 Task: Create a sub task Gather and Analyse Requirements for the task  Improve website accessibility for users with visual impairments in the project TradeWorks , assign it to team member softage.10@softage.net and update the status of the sub task to  At Risk , set the priority of the sub task to Medium.
Action: Mouse moved to (77, 481)
Screenshot: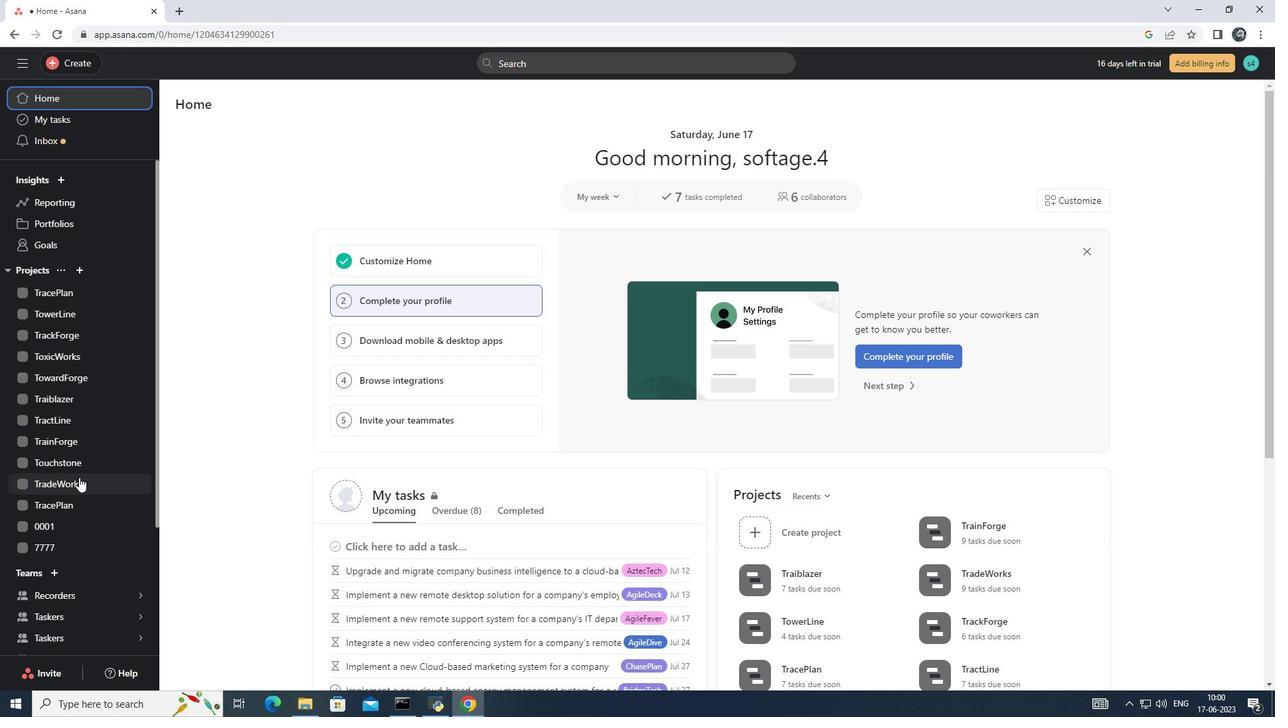 
Action: Mouse pressed left at (77, 481)
Screenshot: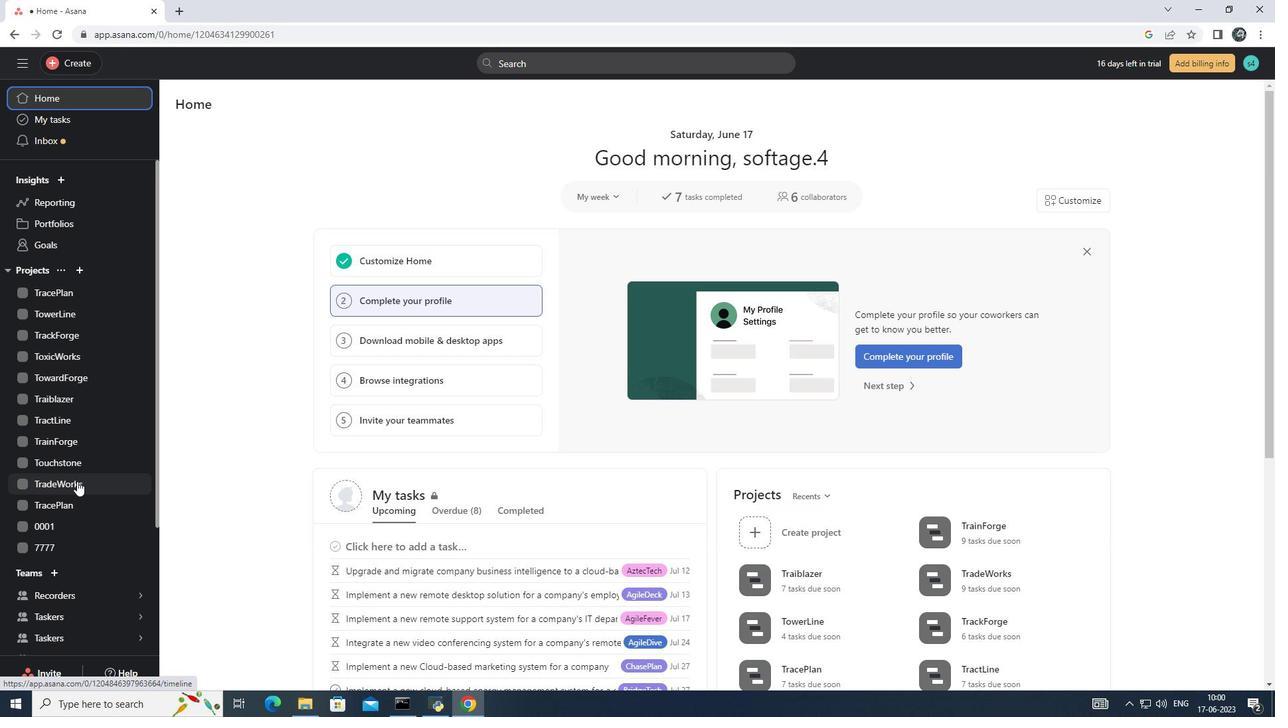 
Action: Mouse moved to (494, 320)
Screenshot: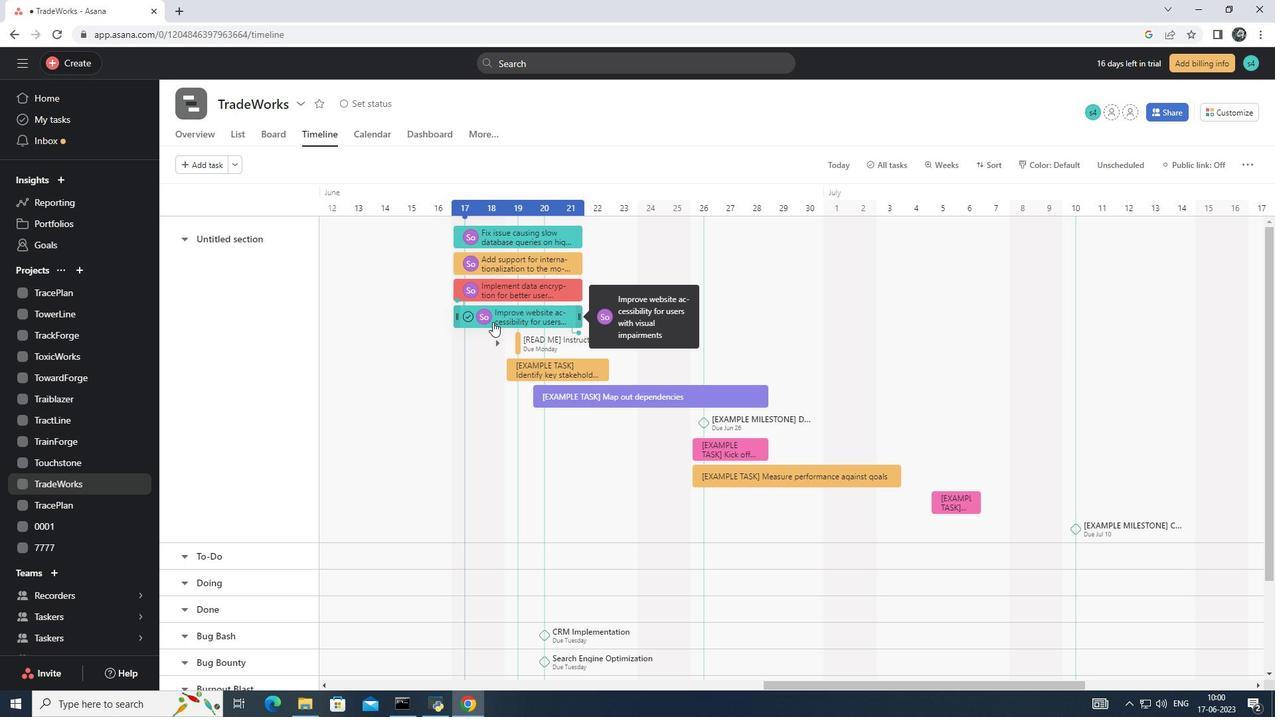 
Action: Mouse pressed left at (494, 320)
Screenshot: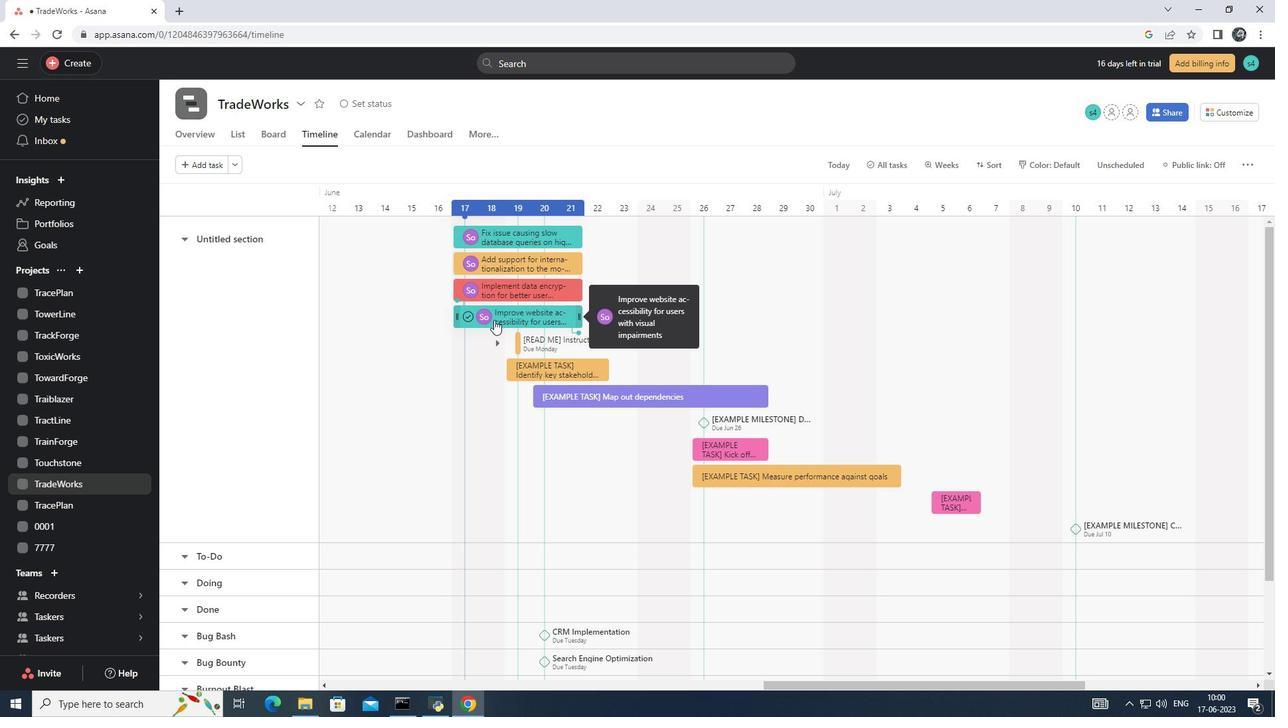 
Action: Mouse moved to (1038, 498)
Screenshot: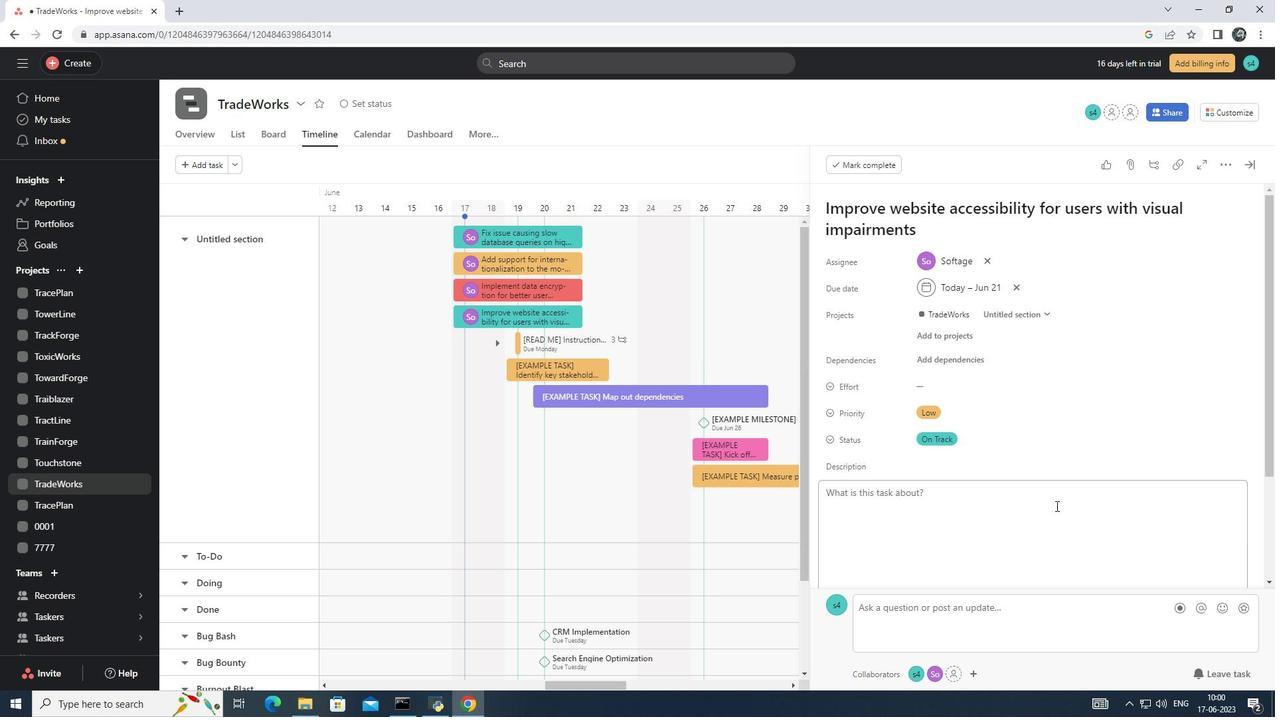 
Action: Mouse scrolled (1038, 497) with delta (0, 0)
Screenshot: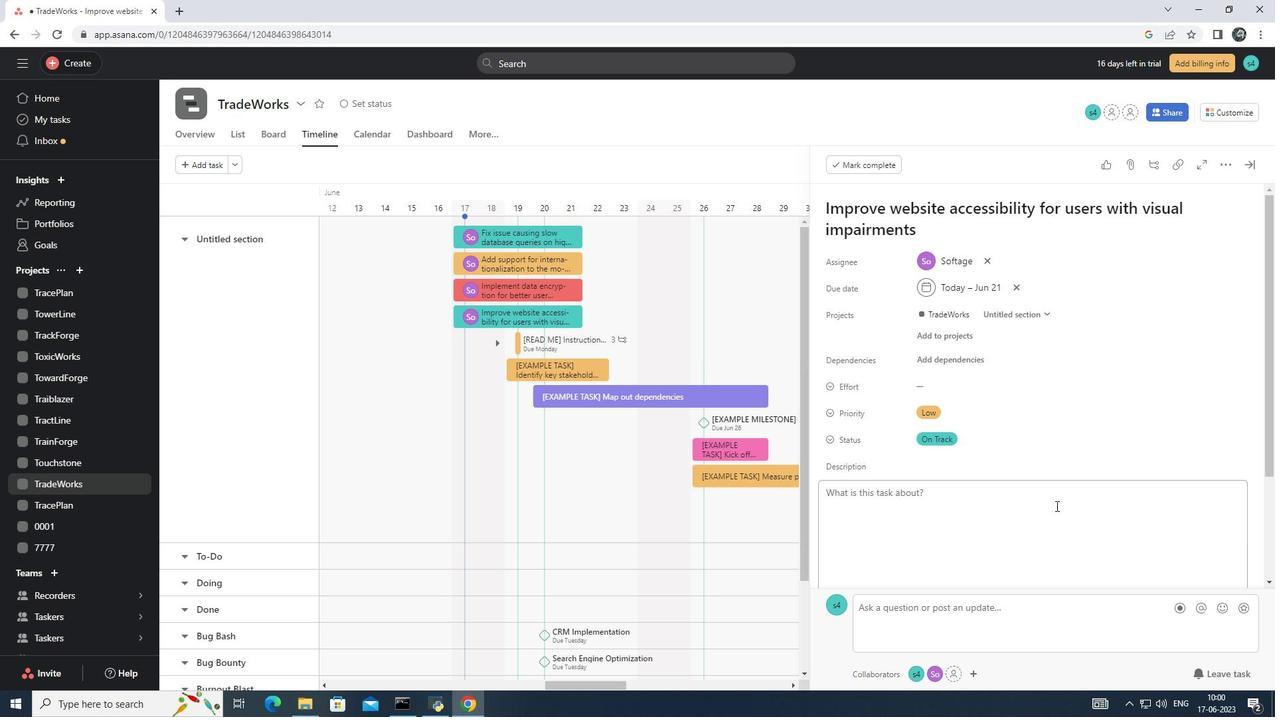
Action: Mouse moved to (1032, 498)
Screenshot: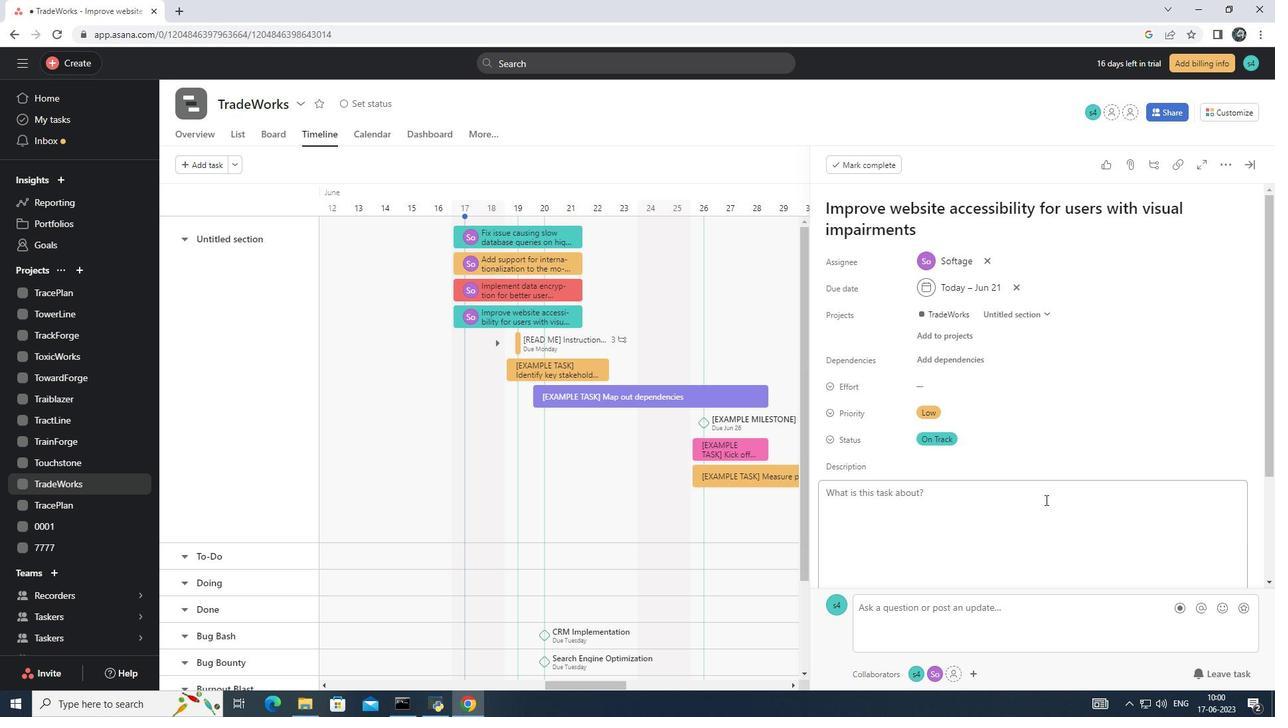 
Action: Mouse scrolled (1032, 497) with delta (0, 0)
Screenshot: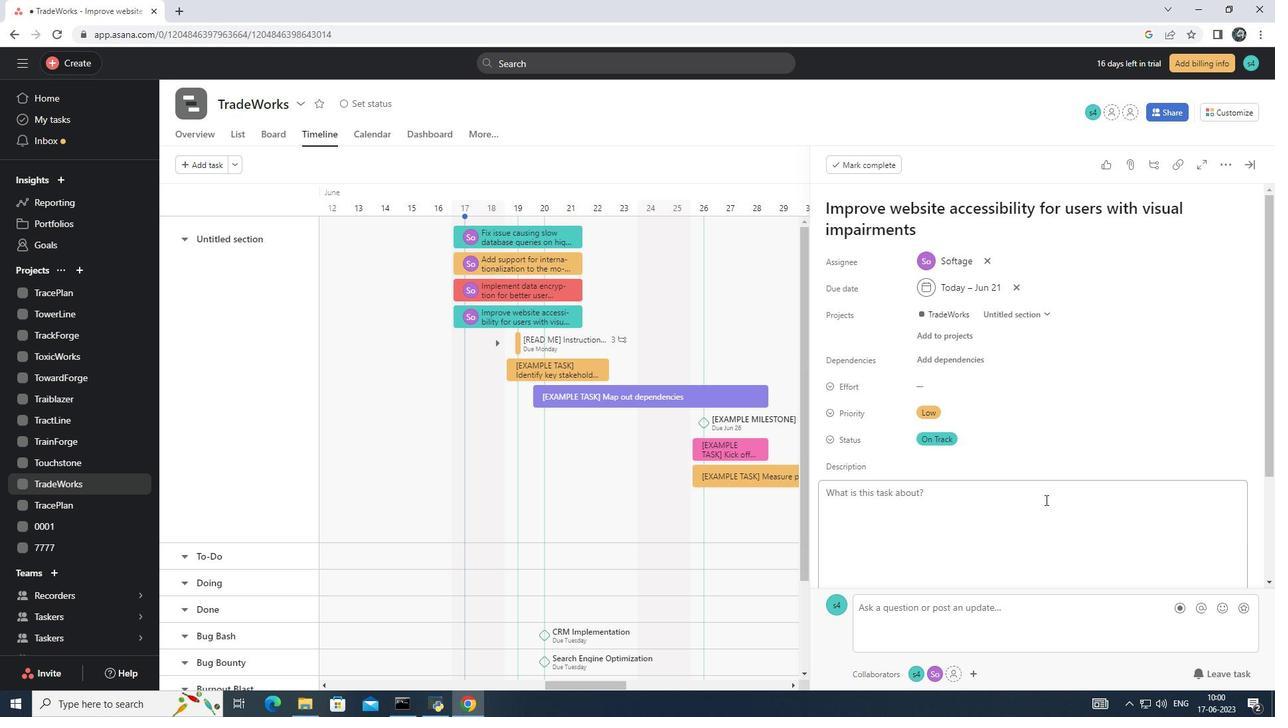 
Action: Mouse moved to (1022, 498)
Screenshot: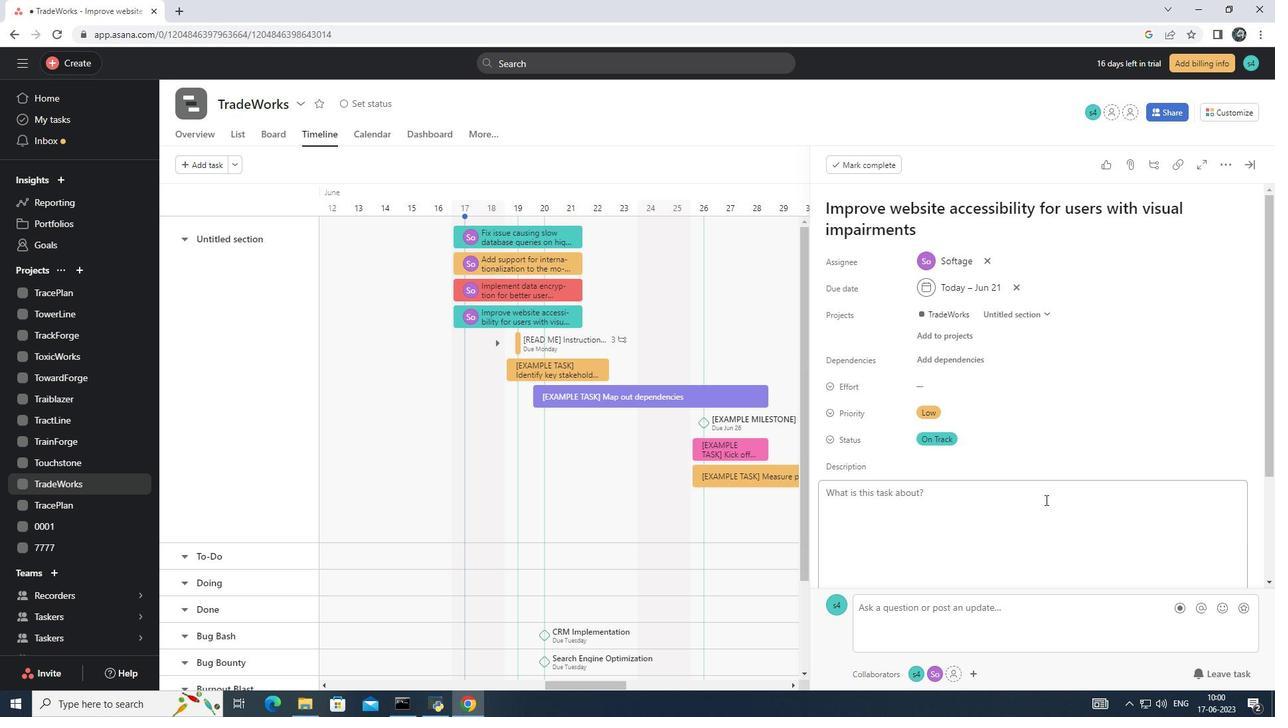 
Action: Mouse scrolled (1024, 497) with delta (0, 0)
Screenshot: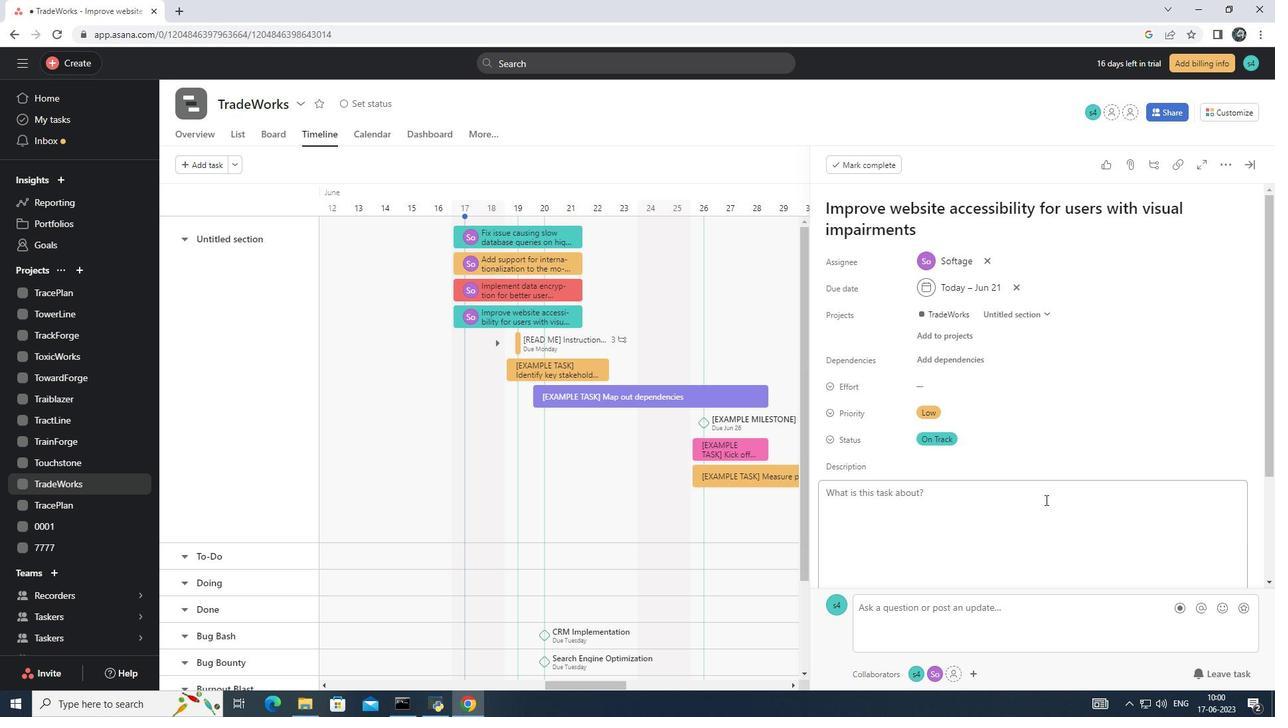 
Action: Mouse moved to (1020, 498)
Screenshot: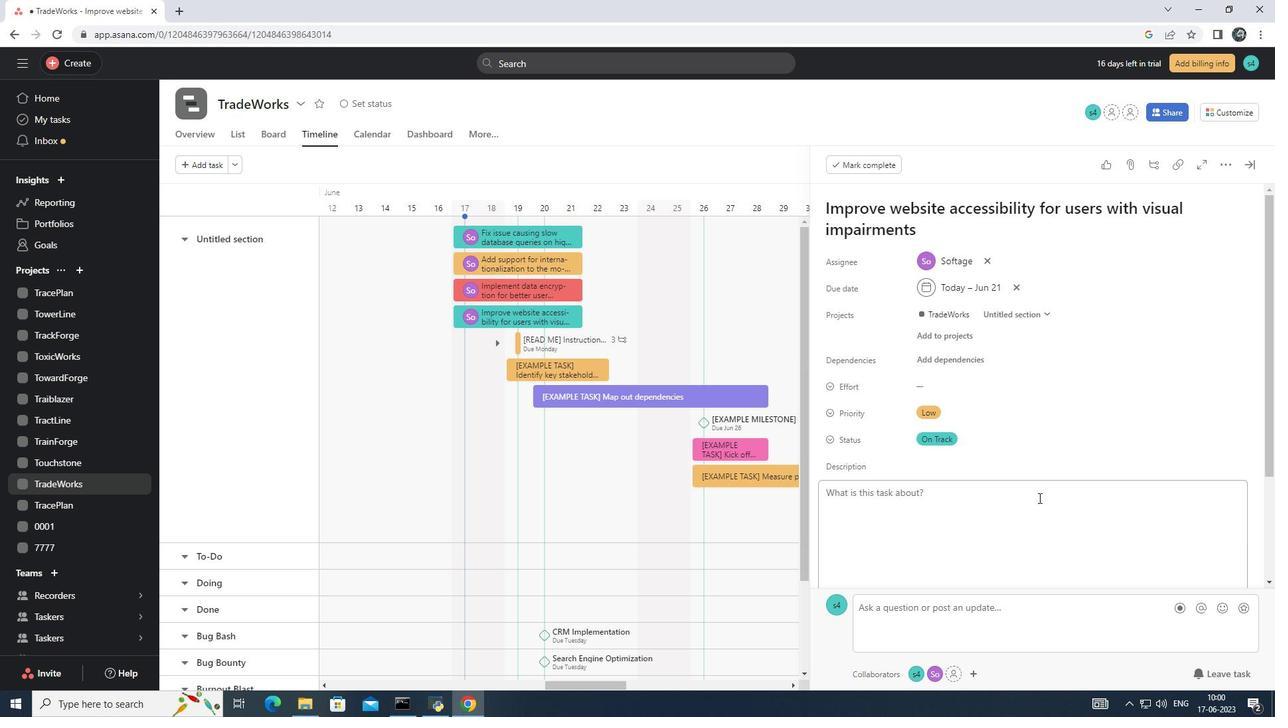 
Action: Mouse scrolled (1020, 497) with delta (0, 0)
Screenshot: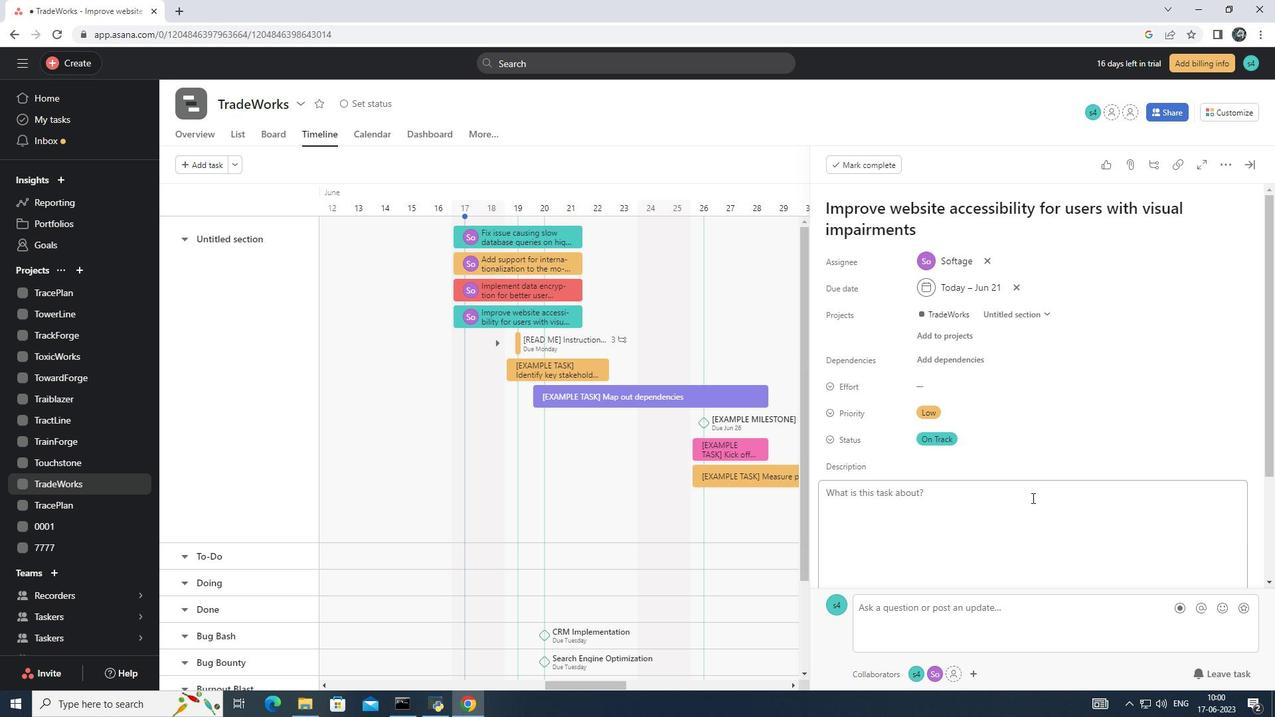 
Action: Mouse moved to (864, 485)
Screenshot: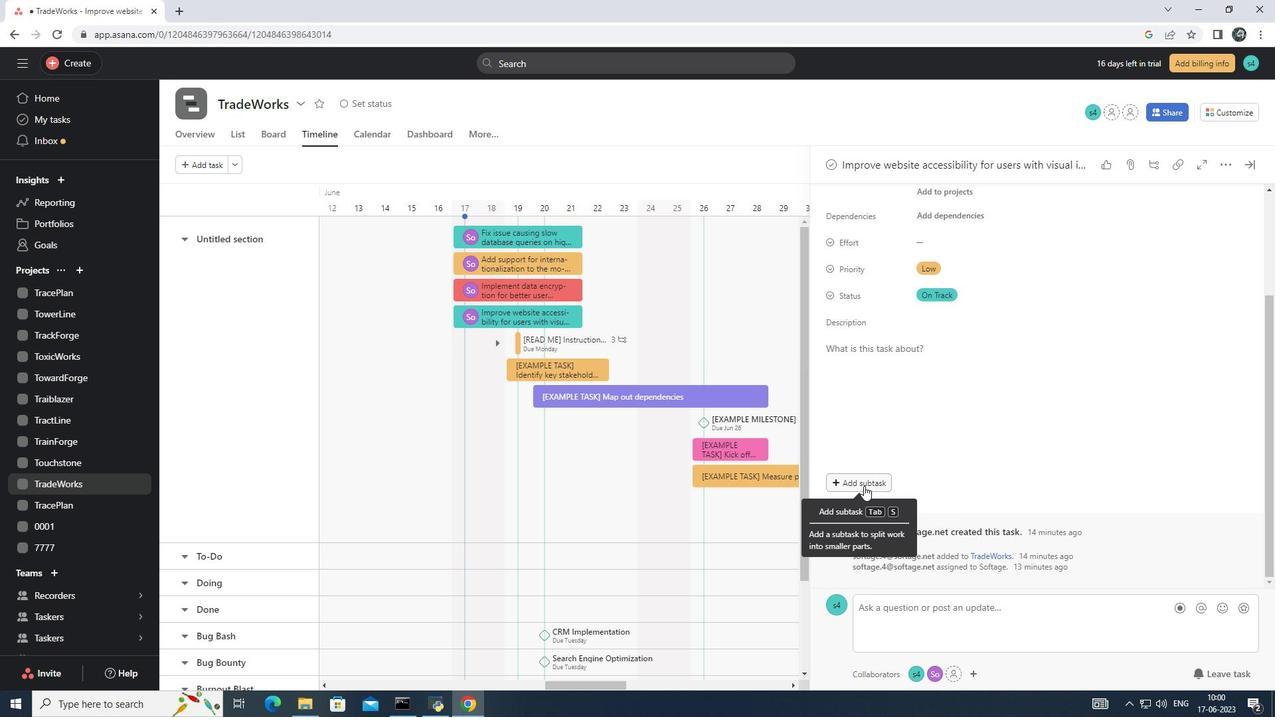 
Action: Mouse pressed left at (864, 485)
Screenshot: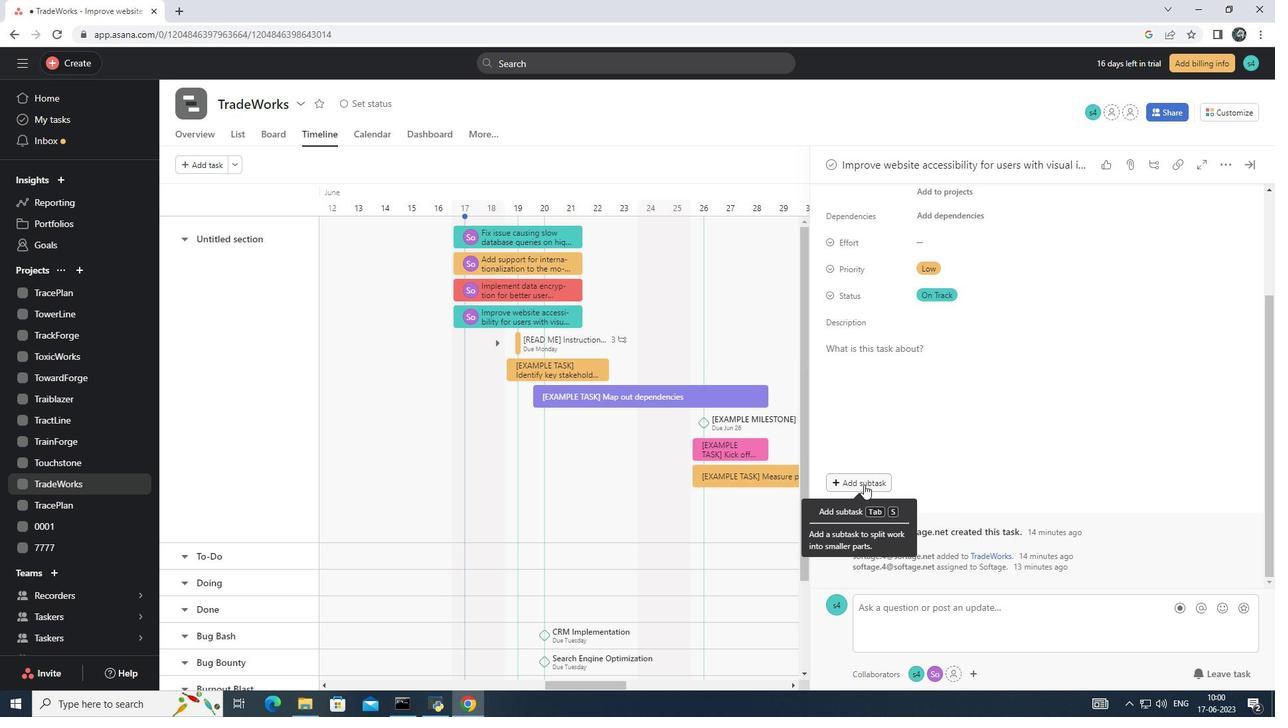
Action: Mouse moved to (869, 455)
Screenshot: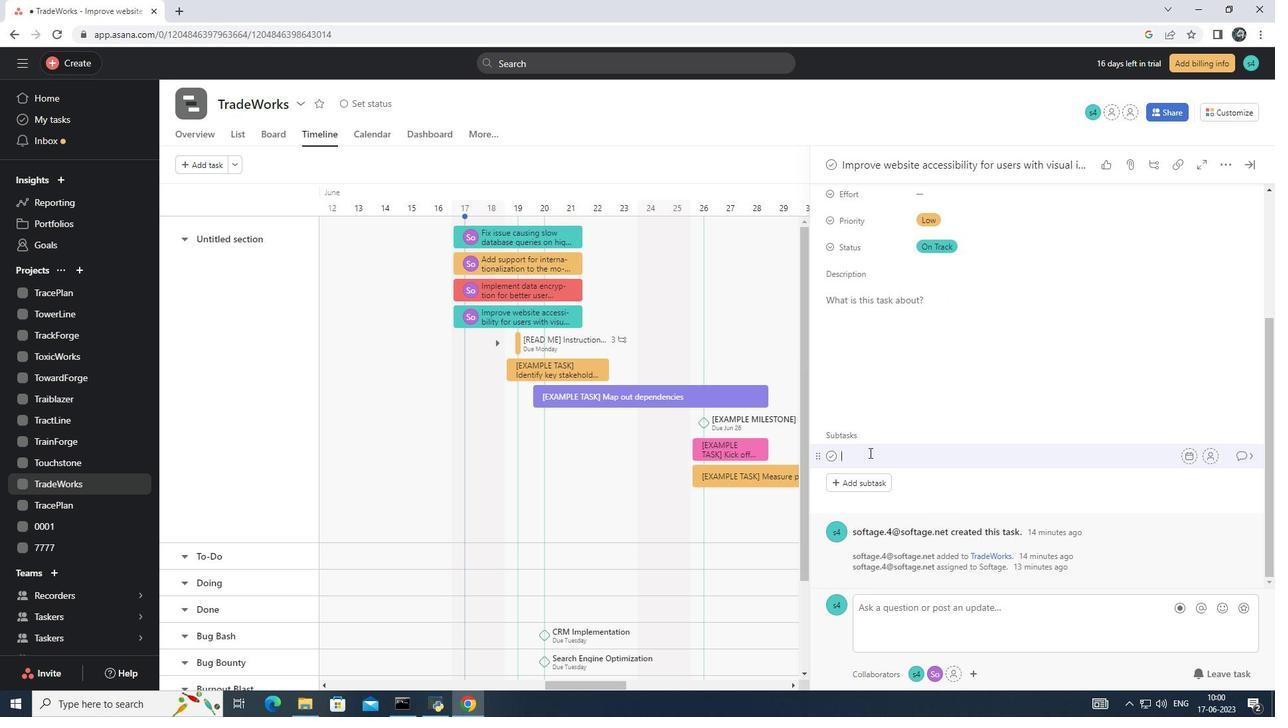 
Action: Mouse pressed left at (869, 455)
Screenshot: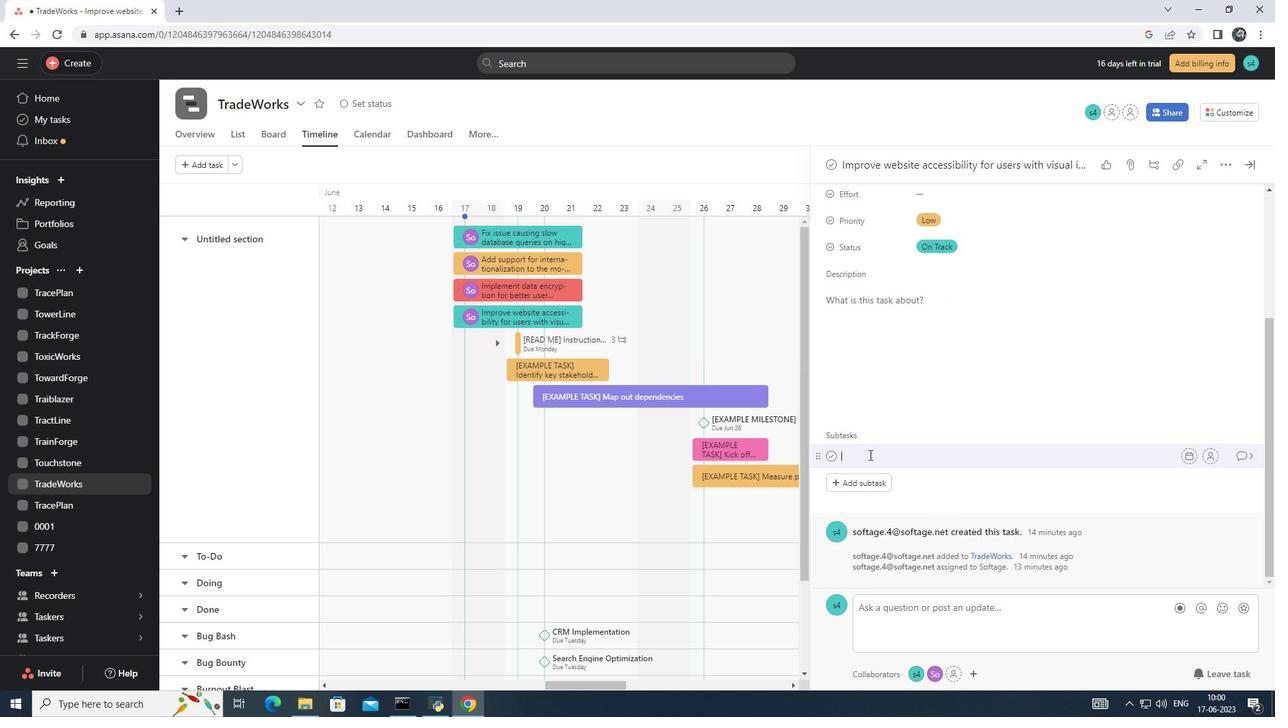 
Action: Key pressed <Key.shift><Key.shift><Key.shift><Key.shift><Key.shift><Key.shift><Key.shift>Gather<Key.space>and<Key.space><Key.shift>Analyse<Key.space><Key.shift>Requirements<Key.enter>
Screenshot: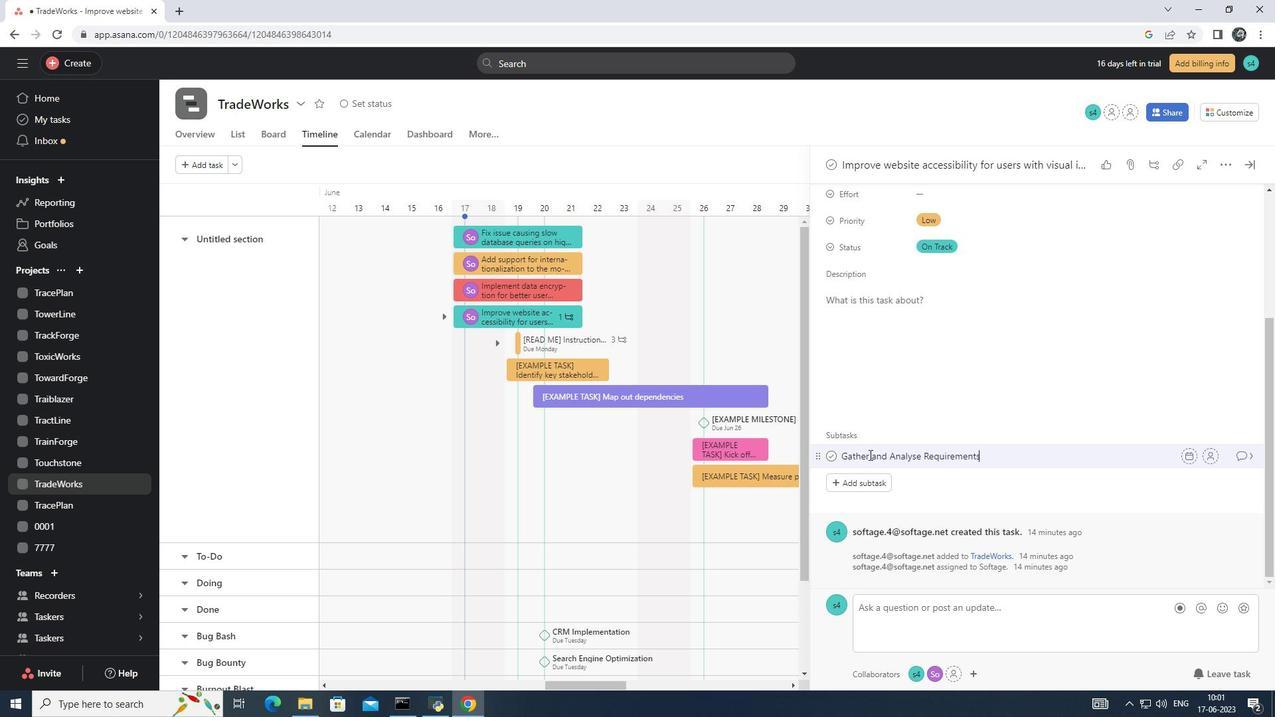 
Action: Mouse moved to (1209, 430)
Screenshot: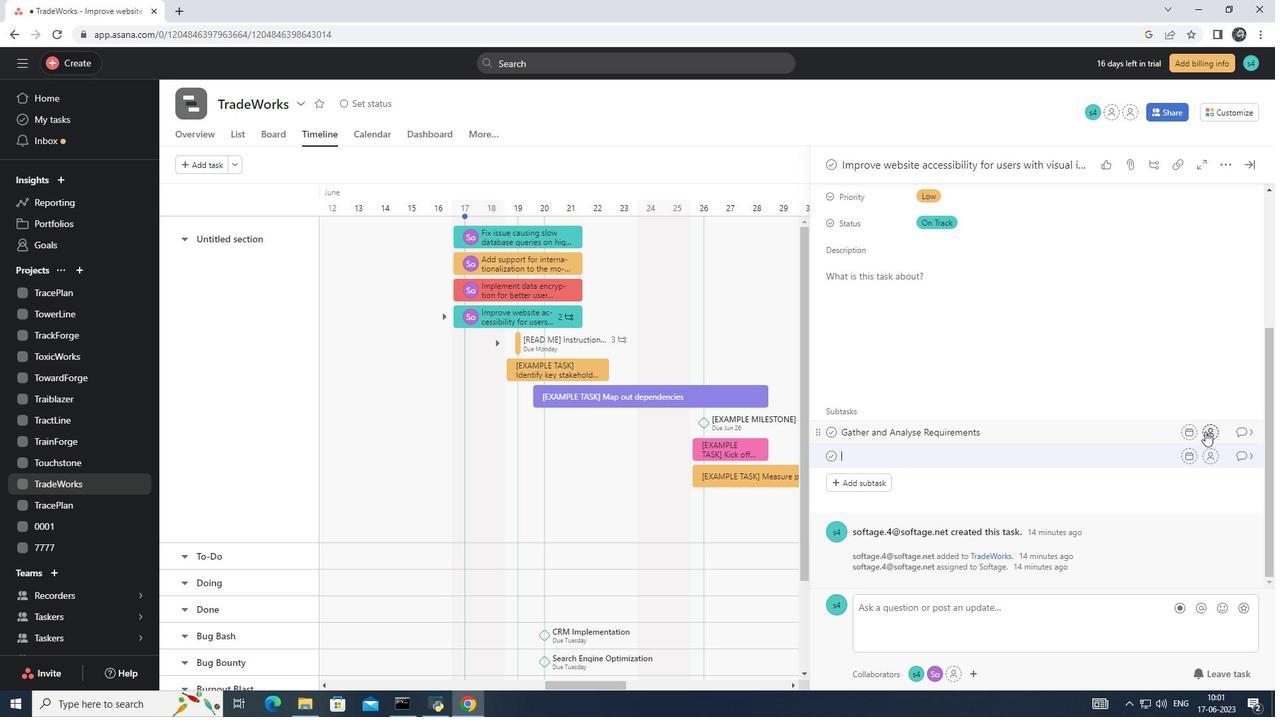 
Action: Mouse pressed left at (1209, 430)
Screenshot: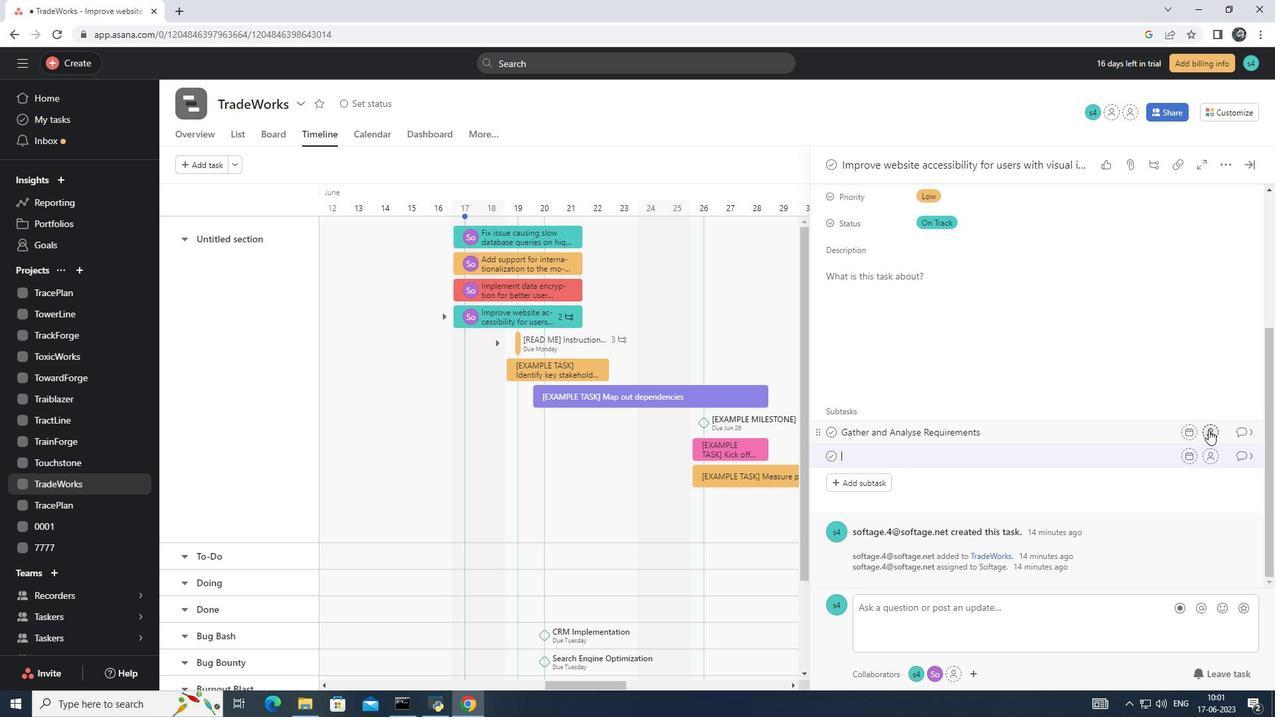 
Action: Mouse moved to (1217, 457)
Screenshot: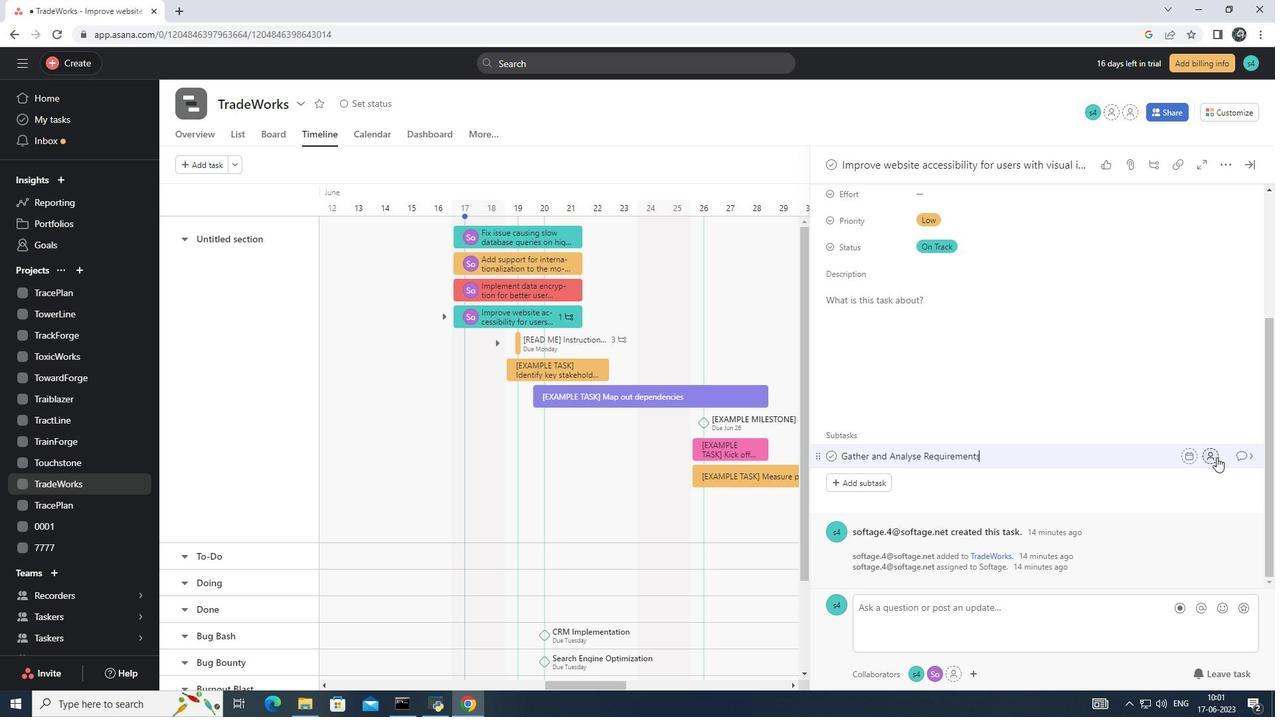 
Action: Mouse pressed left at (1217, 457)
Screenshot: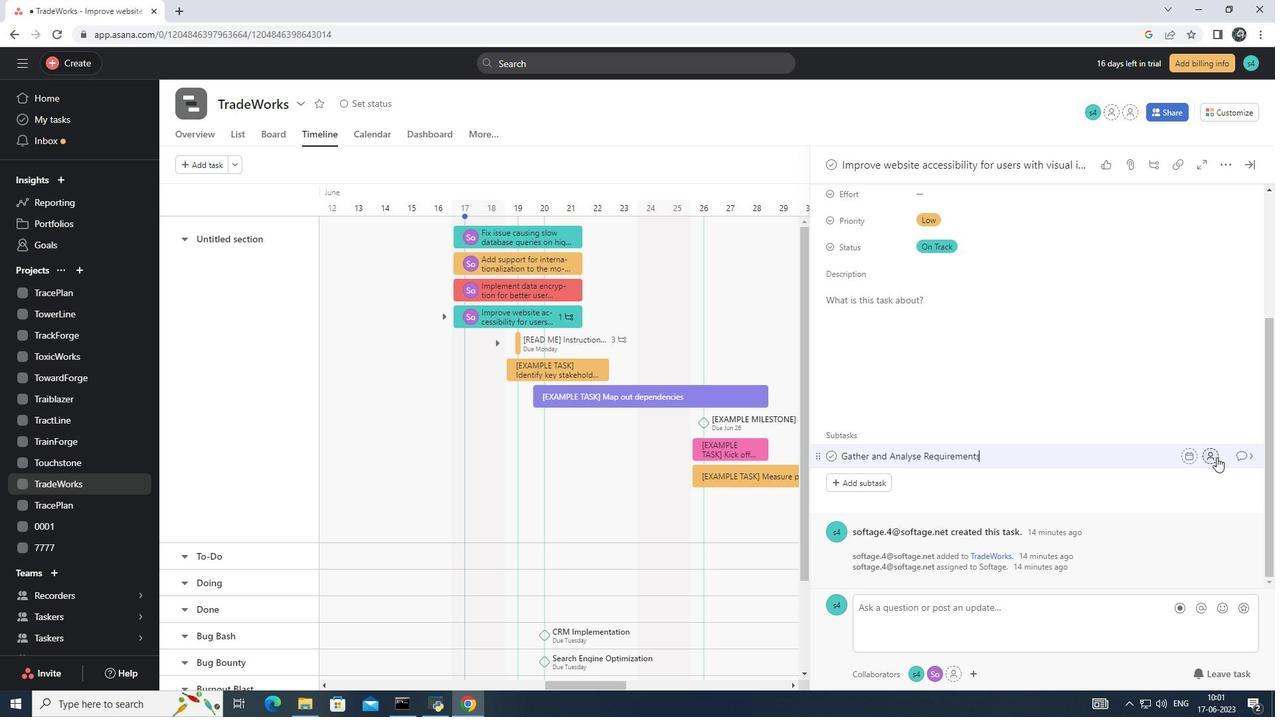 
Action: Mouse moved to (1045, 508)
Screenshot: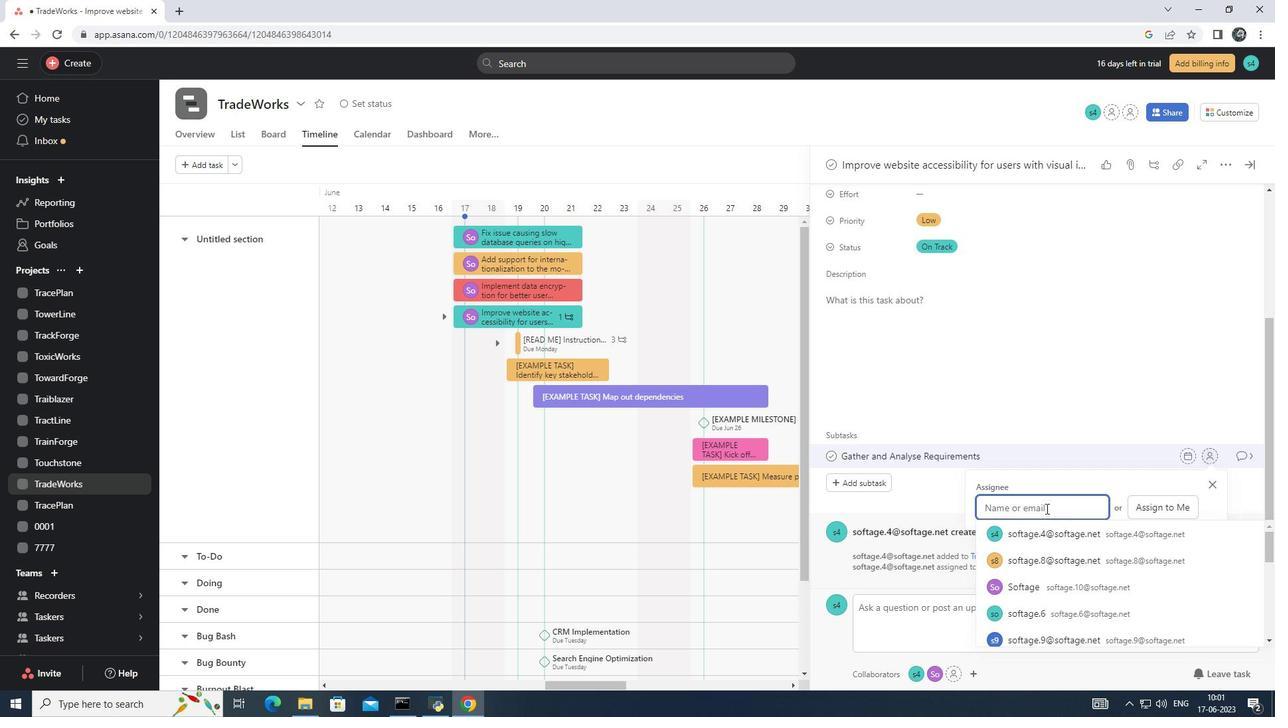 
Action: Key pressed softage.10<Key.shift>@so<Key.enter>
Screenshot: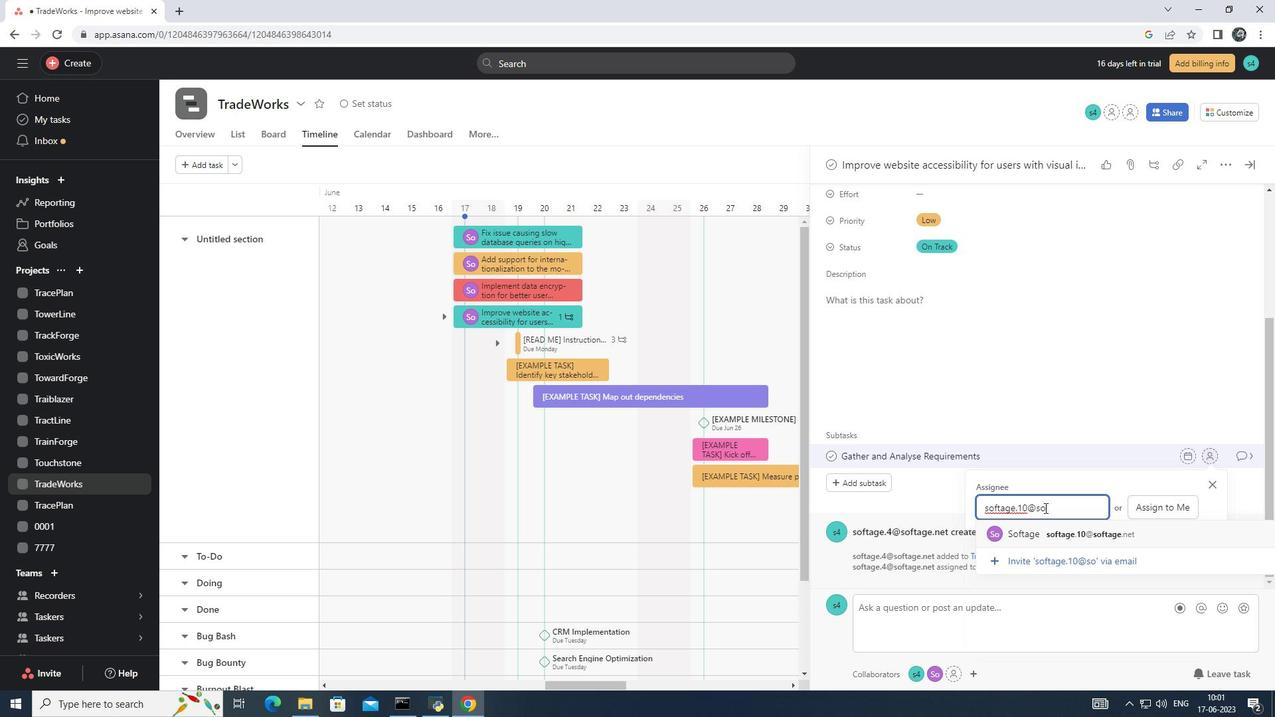 
Action: Mouse moved to (1252, 456)
Screenshot: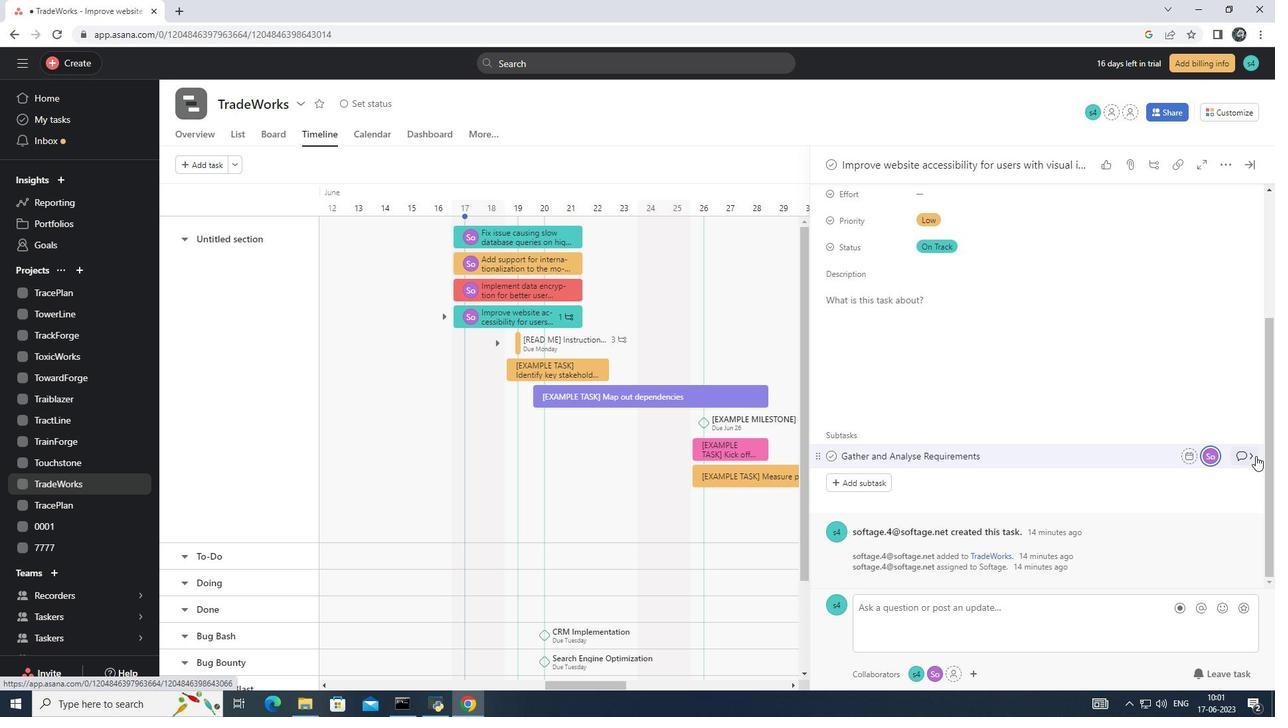 
Action: Mouse pressed left at (1252, 456)
Screenshot: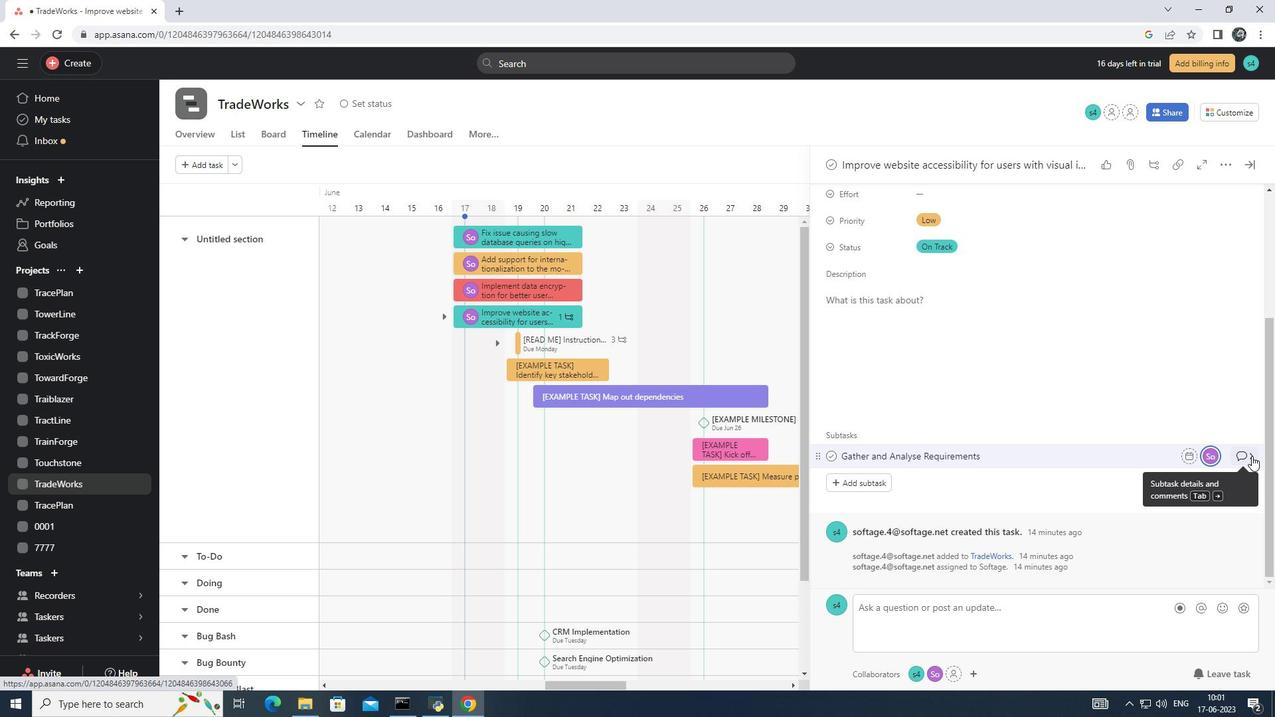 
Action: Mouse moved to (880, 353)
Screenshot: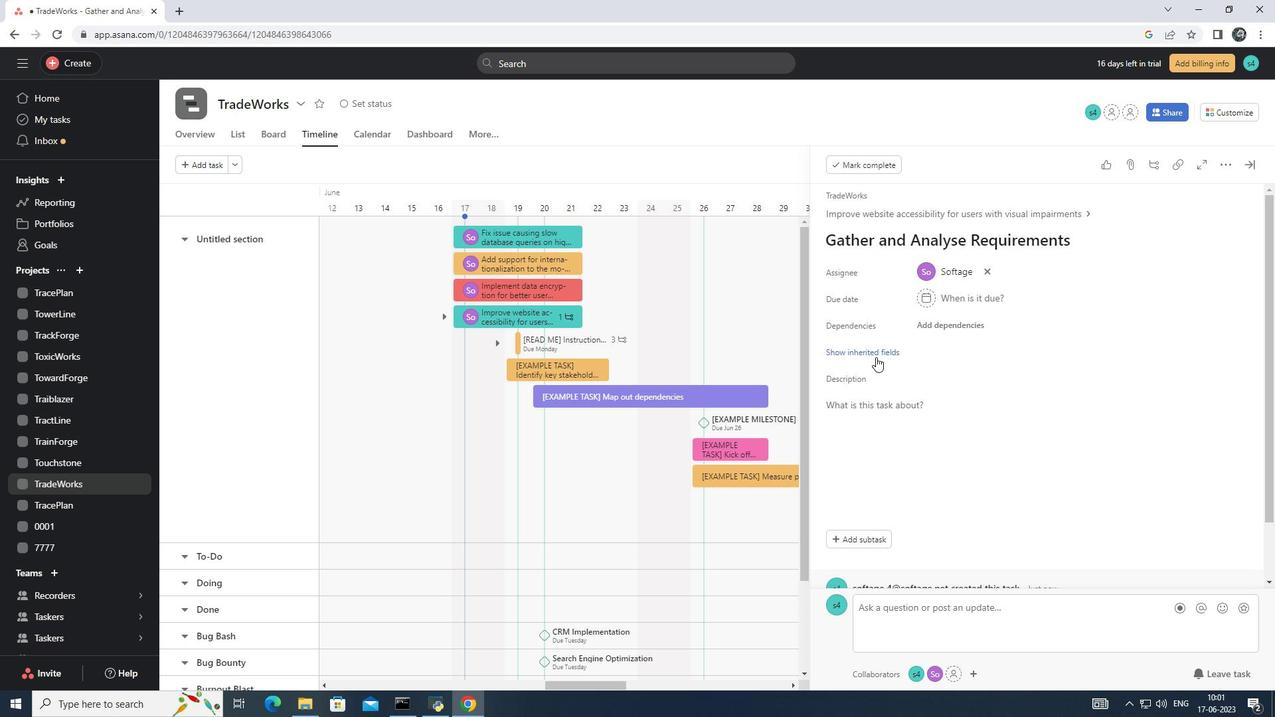 
Action: Mouse pressed left at (880, 353)
Screenshot: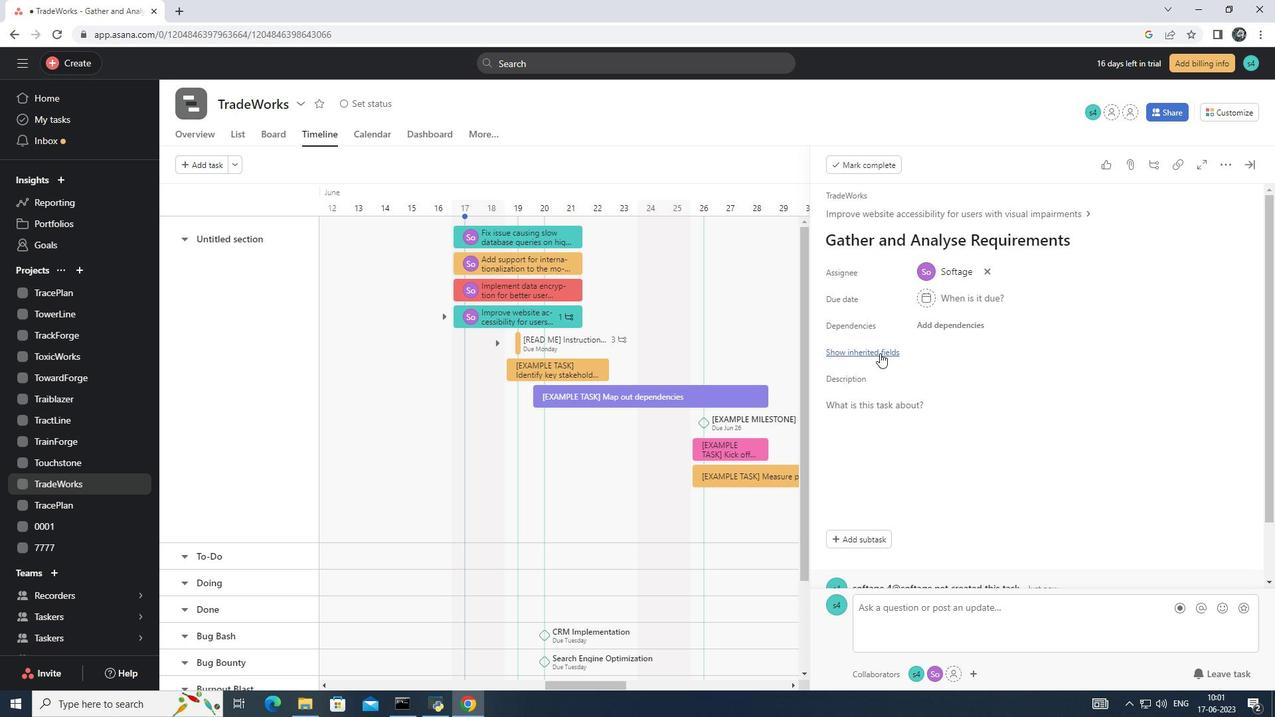 
Action: Mouse moved to (956, 429)
Screenshot: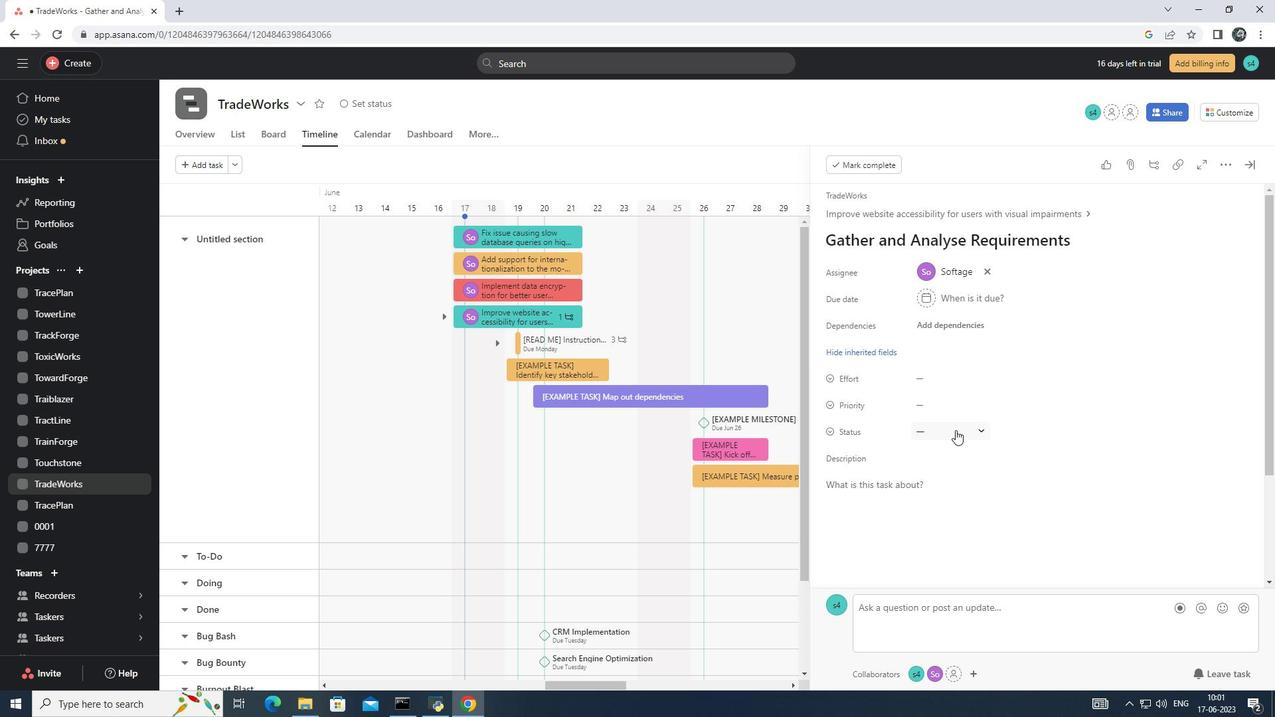 
Action: Mouse pressed left at (956, 429)
Screenshot: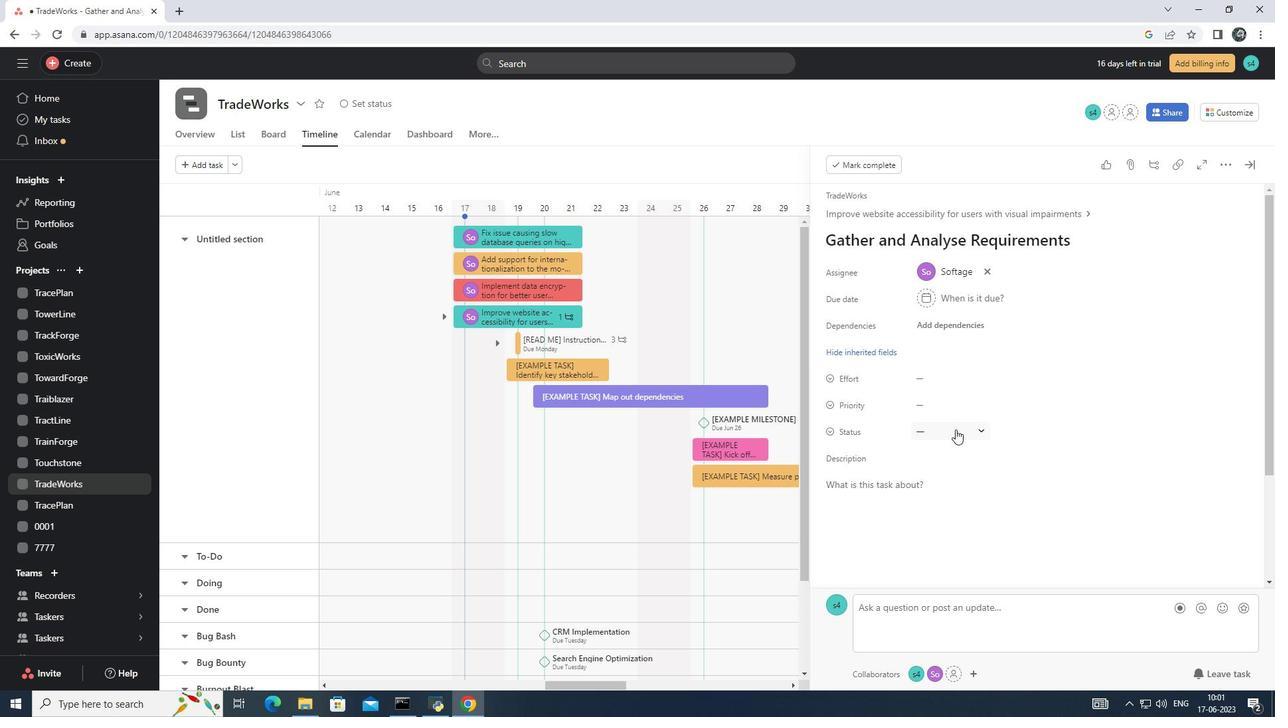 
Action: Mouse moved to (996, 497)
Screenshot: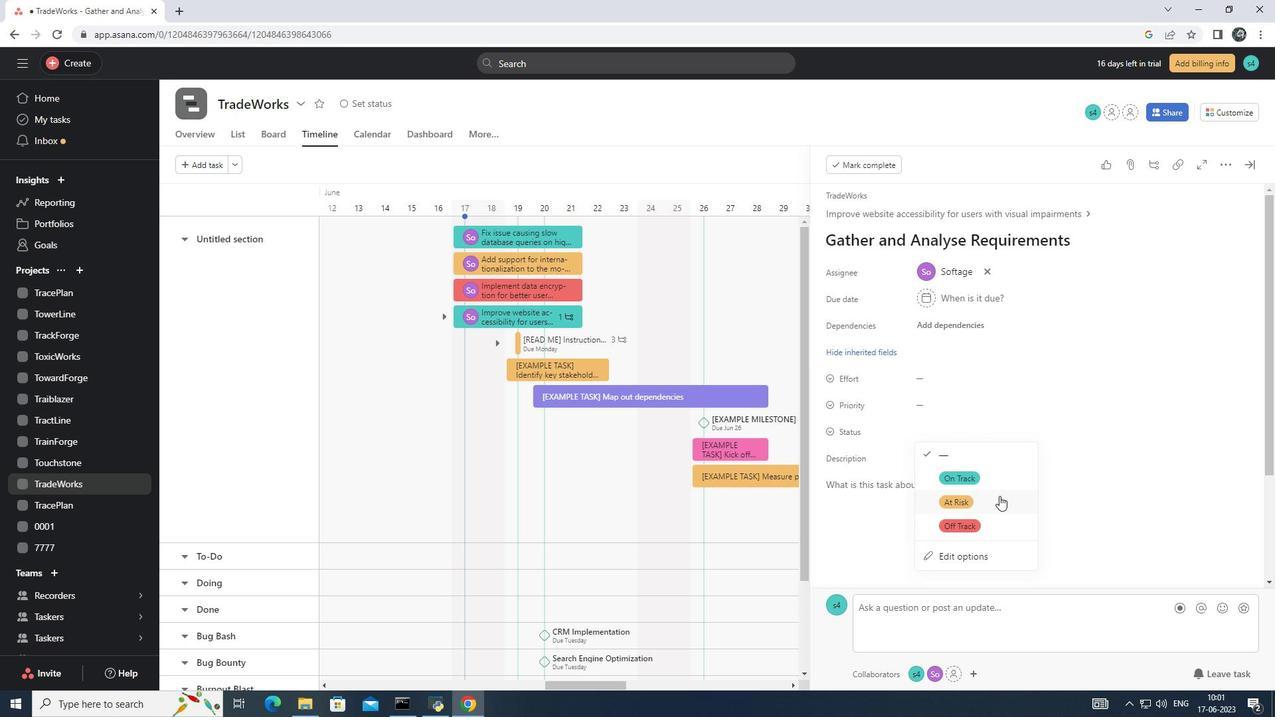 
Action: Mouse pressed left at (996, 497)
Screenshot: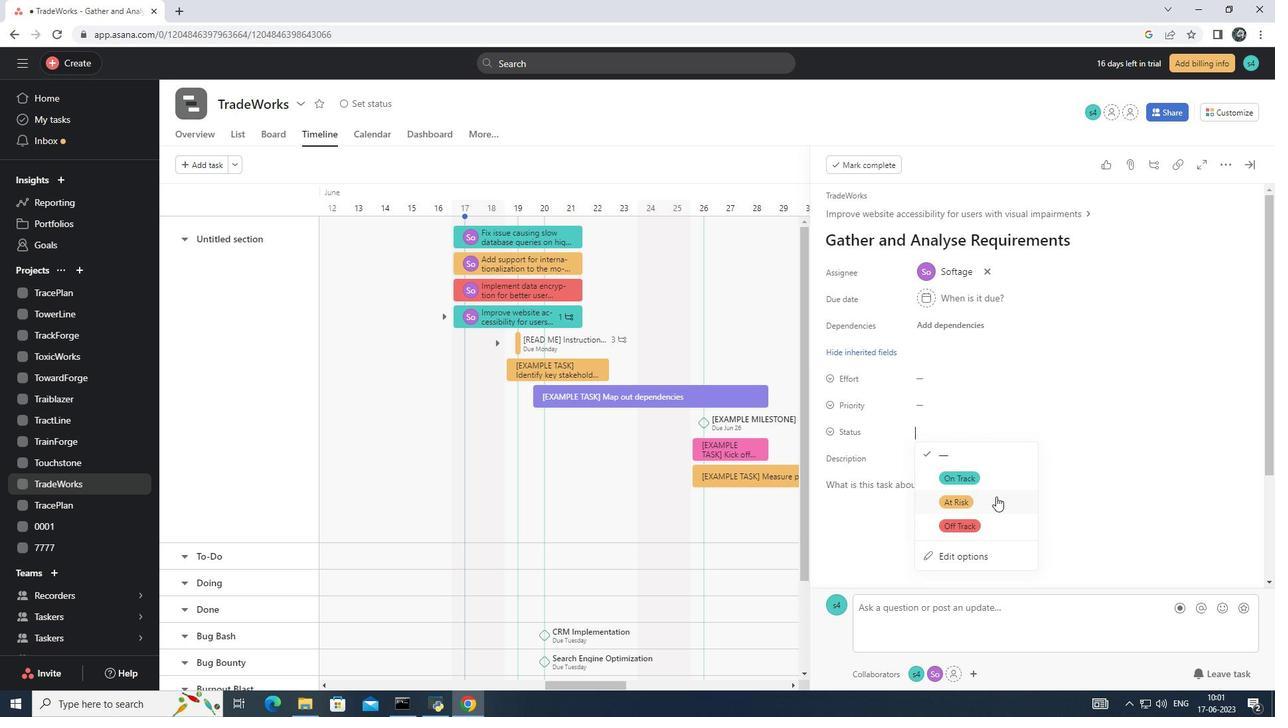 
Action: Mouse moved to (947, 404)
Screenshot: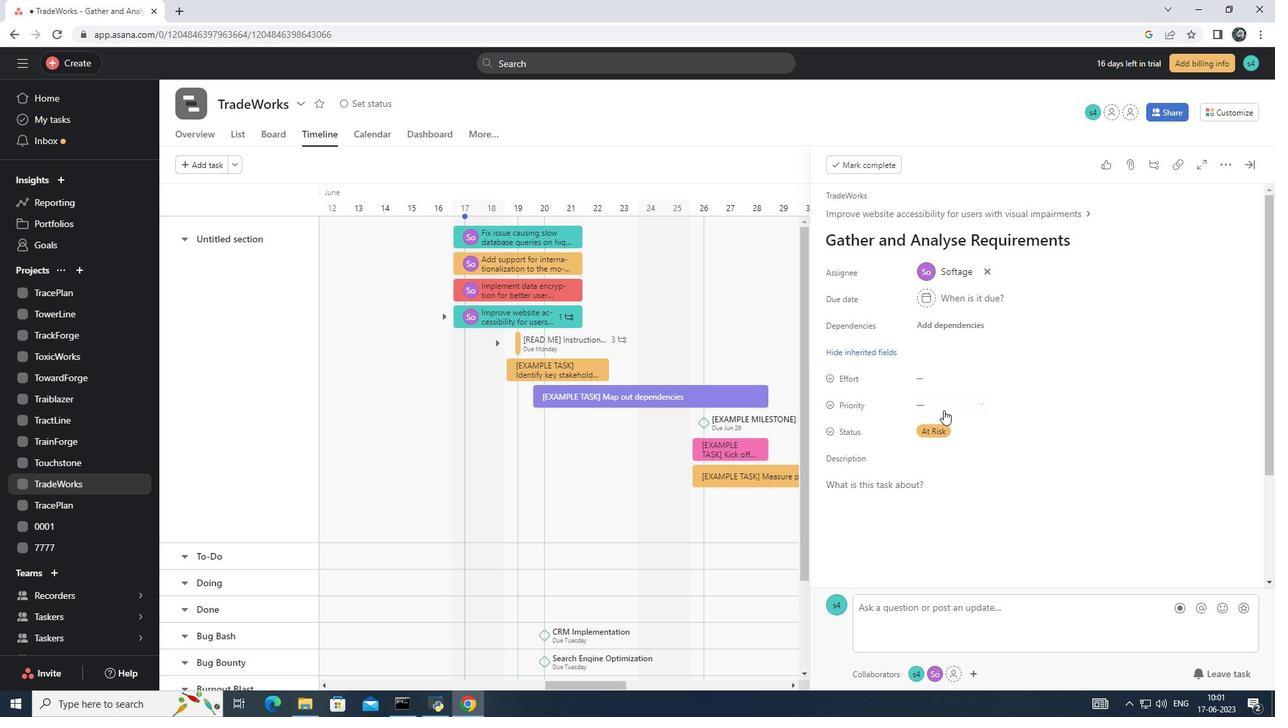 
Action: Mouse pressed left at (947, 404)
Screenshot: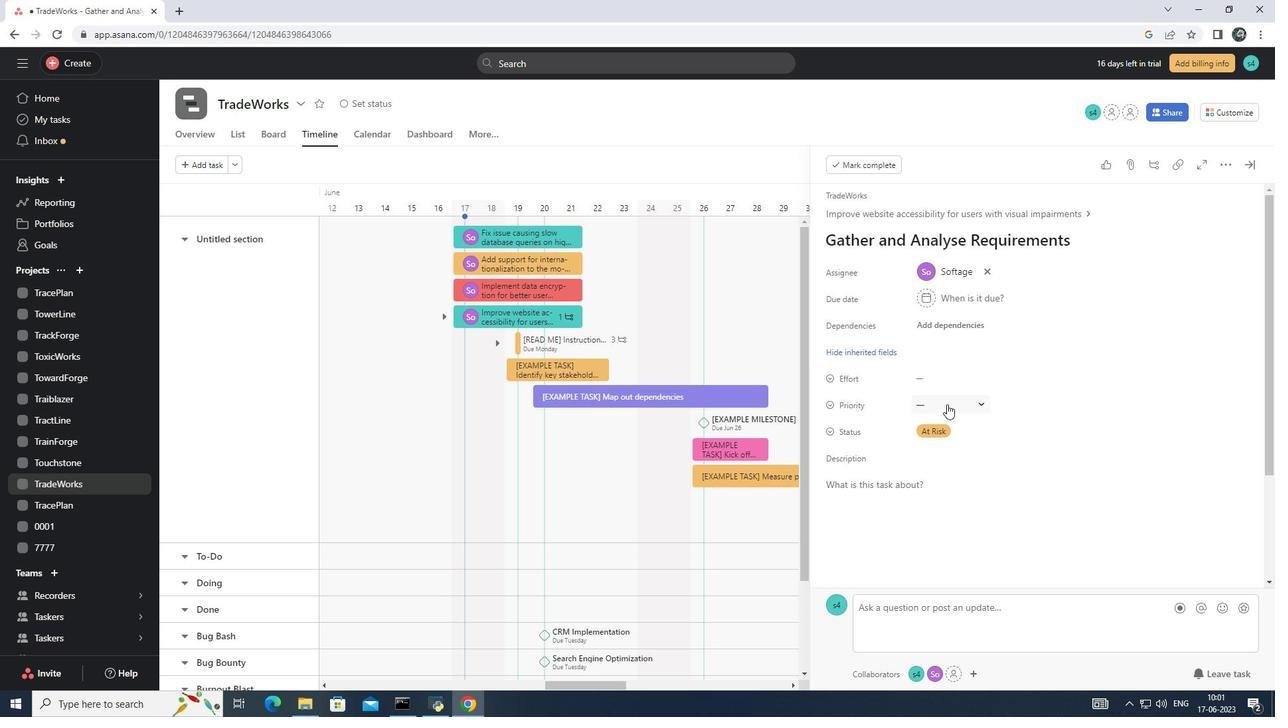 
Action: Mouse moved to (994, 473)
Screenshot: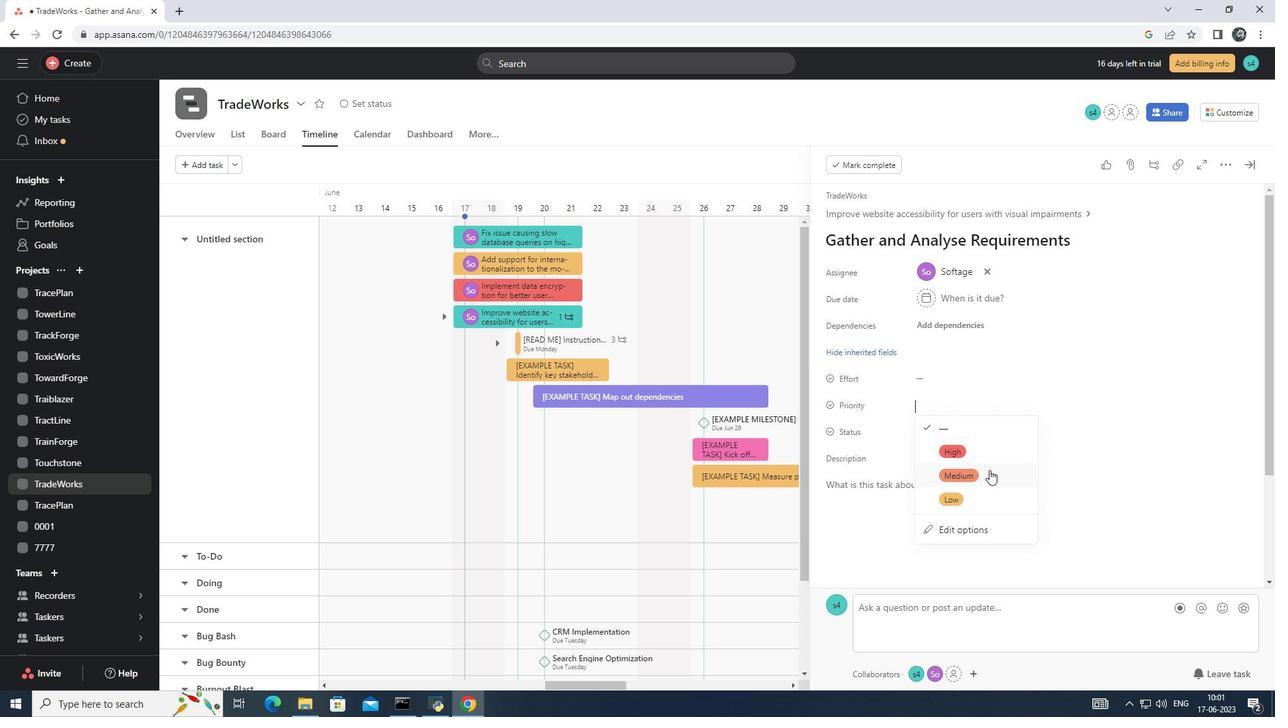 
Action: Mouse pressed left at (994, 473)
Screenshot: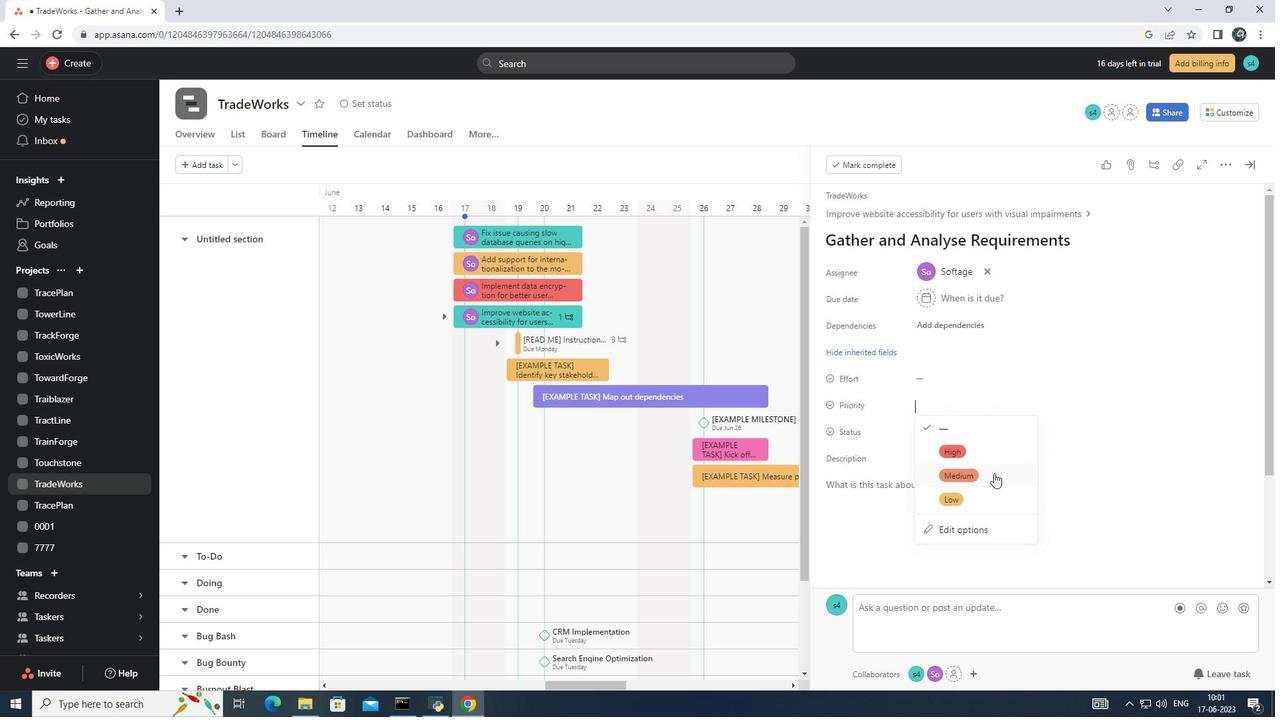 
Action: Mouse moved to (995, 473)
Screenshot: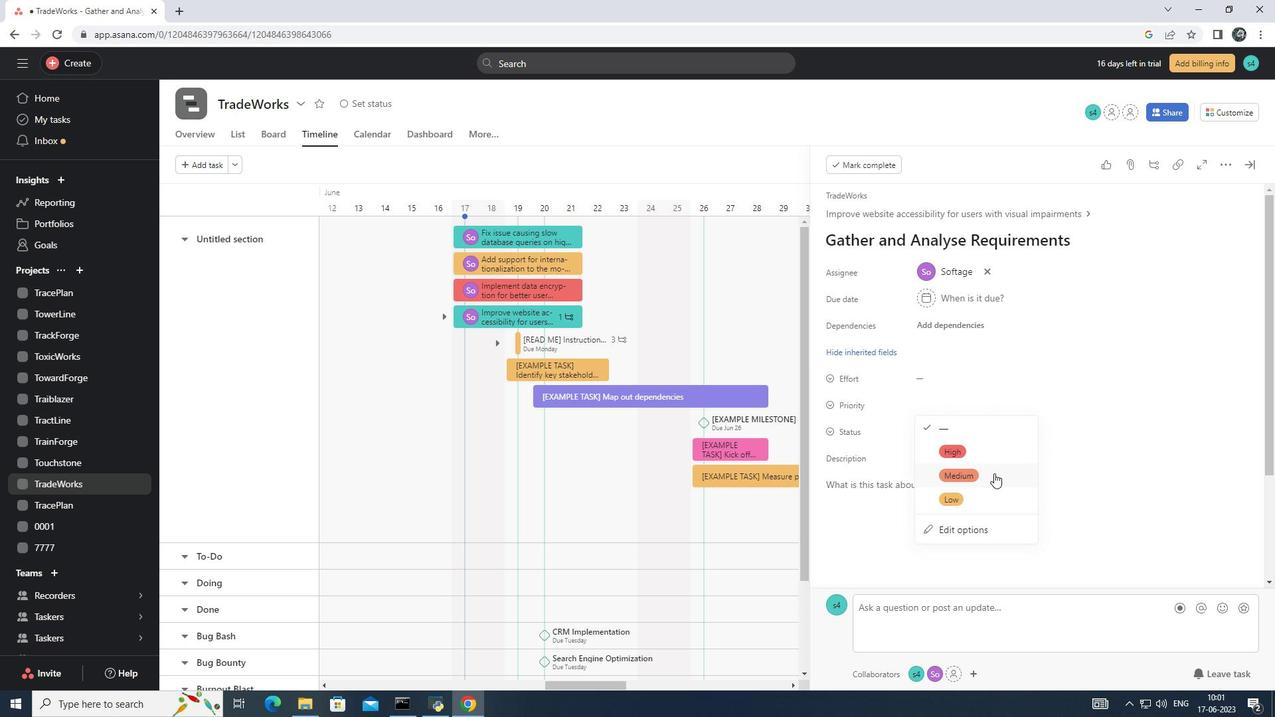 
